Task: In the  document Empathy.rtf Use the tool word Count 'and display word count while typing' Create the translated copy of the document in  'German' Change notification to  None
Action: Mouse moved to (190, 65)
Screenshot: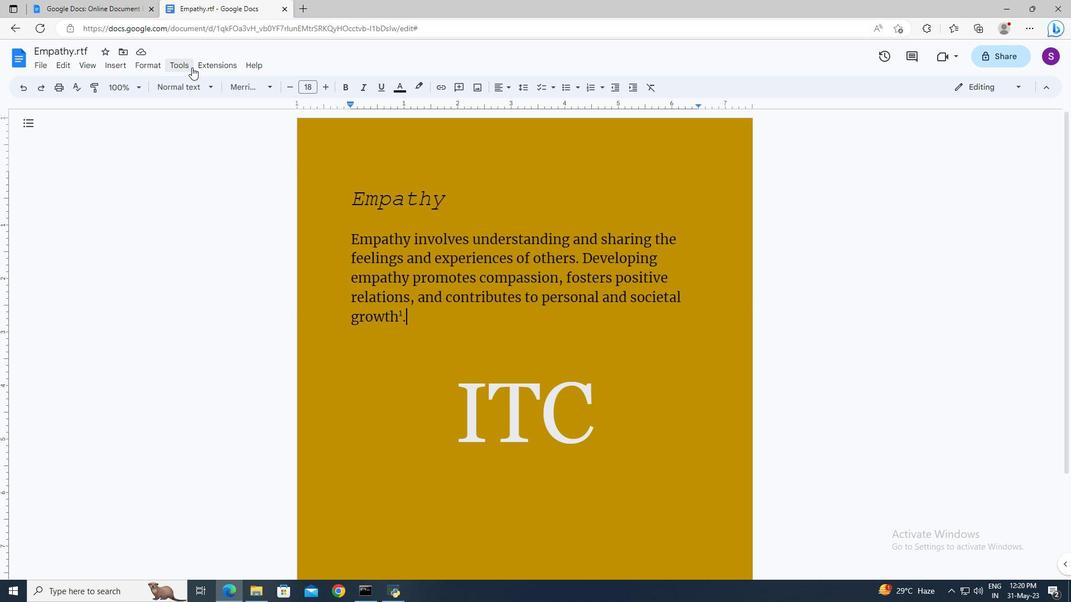 
Action: Mouse pressed left at (190, 65)
Screenshot: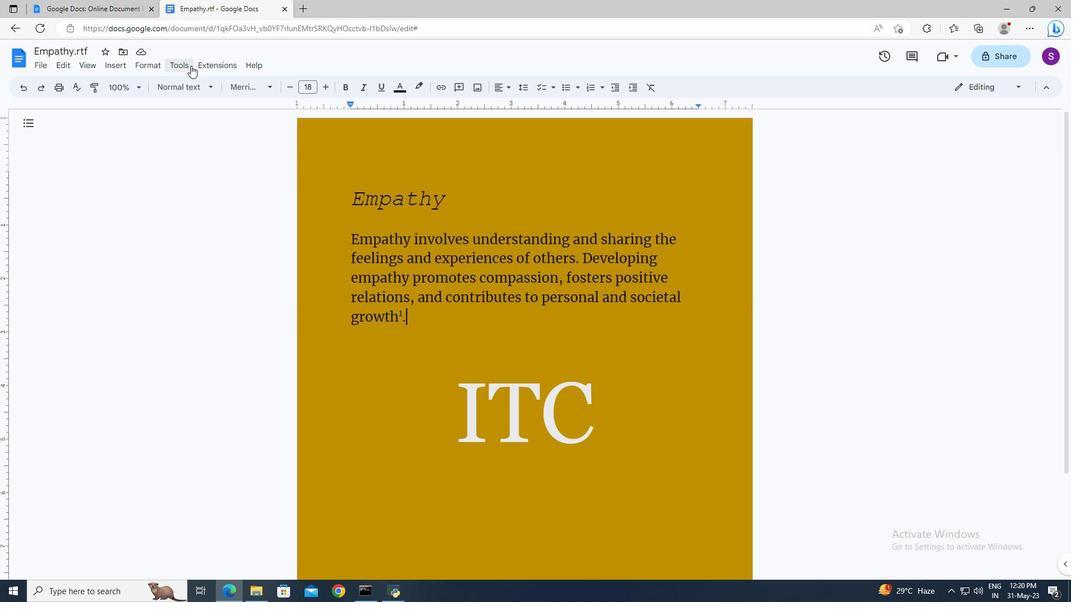 
Action: Mouse moved to (196, 99)
Screenshot: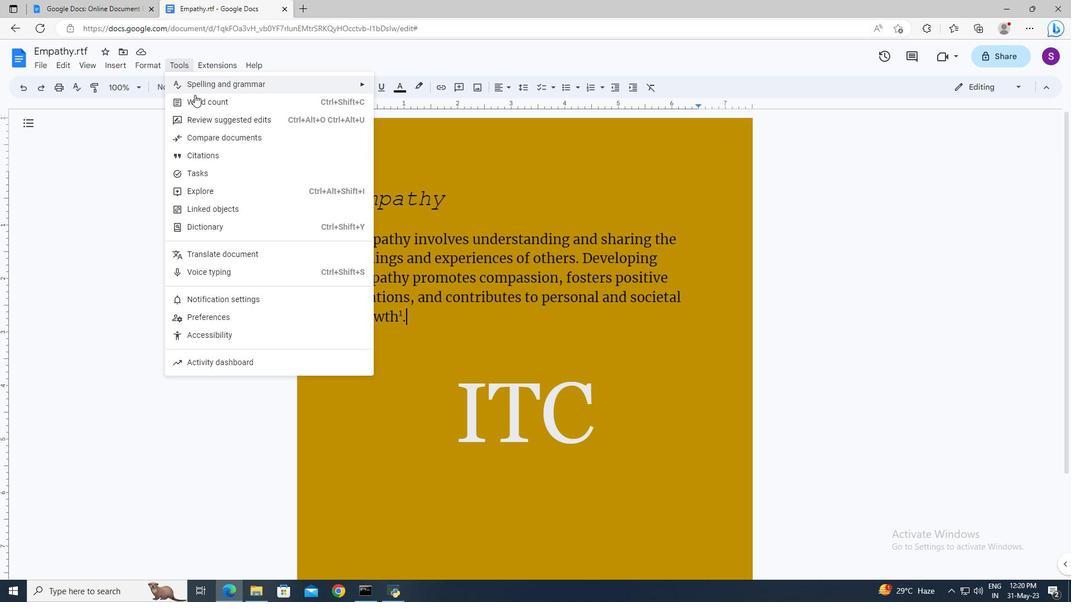 
Action: Mouse pressed left at (196, 99)
Screenshot: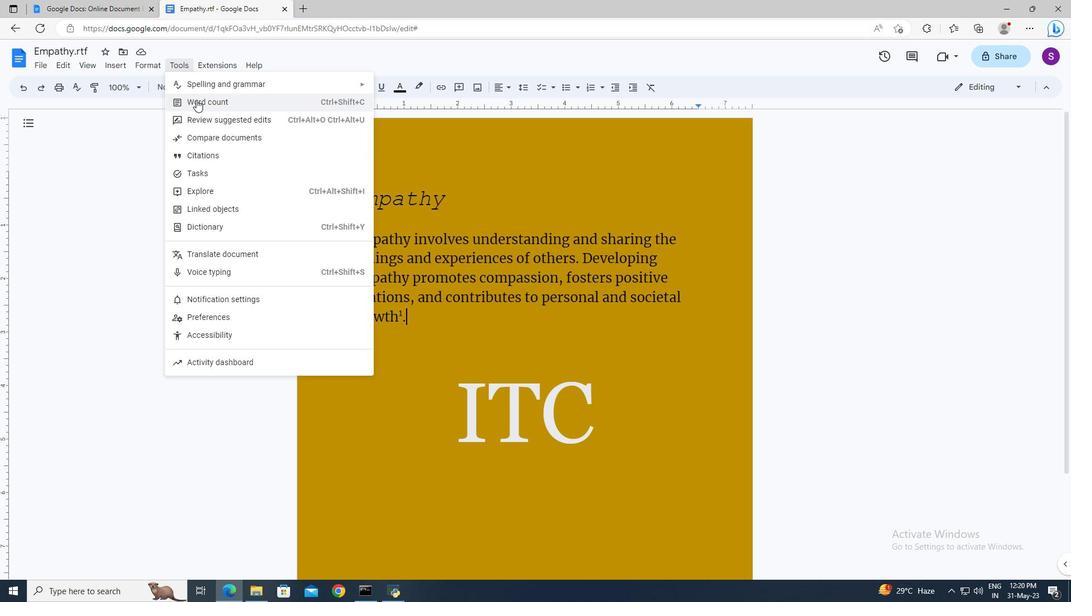 
Action: Mouse moved to (465, 363)
Screenshot: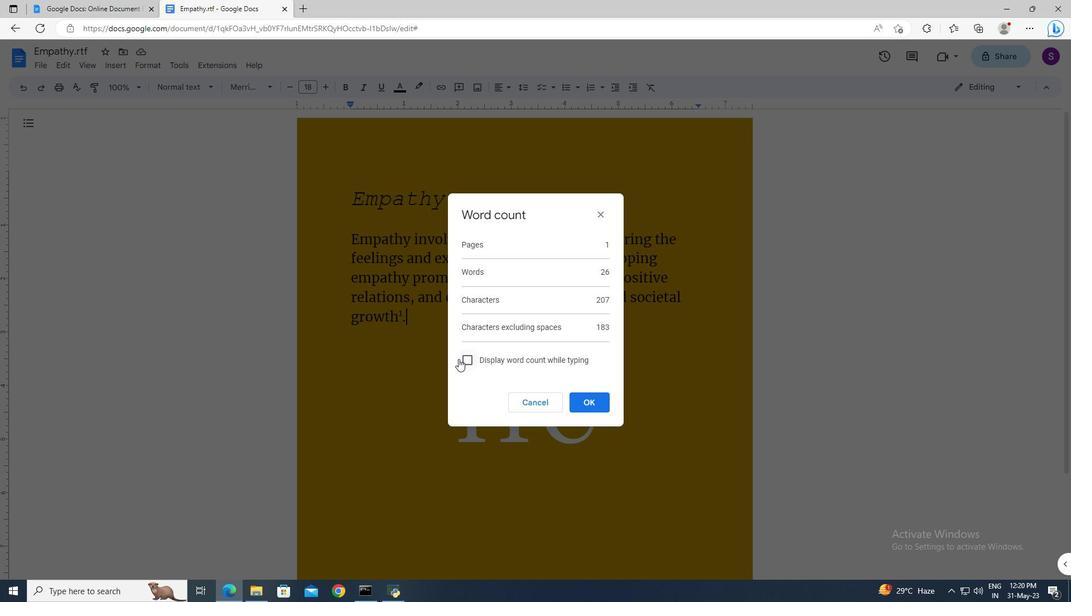 
Action: Mouse pressed left at (465, 363)
Screenshot: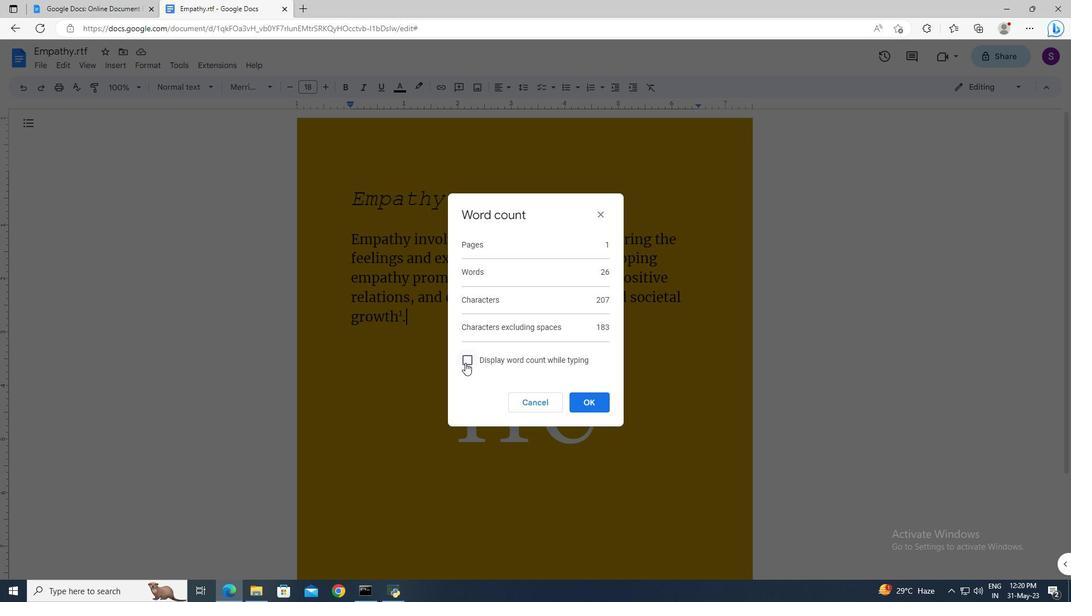 
Action: Mouse moved to (590, 407)
Screenshot: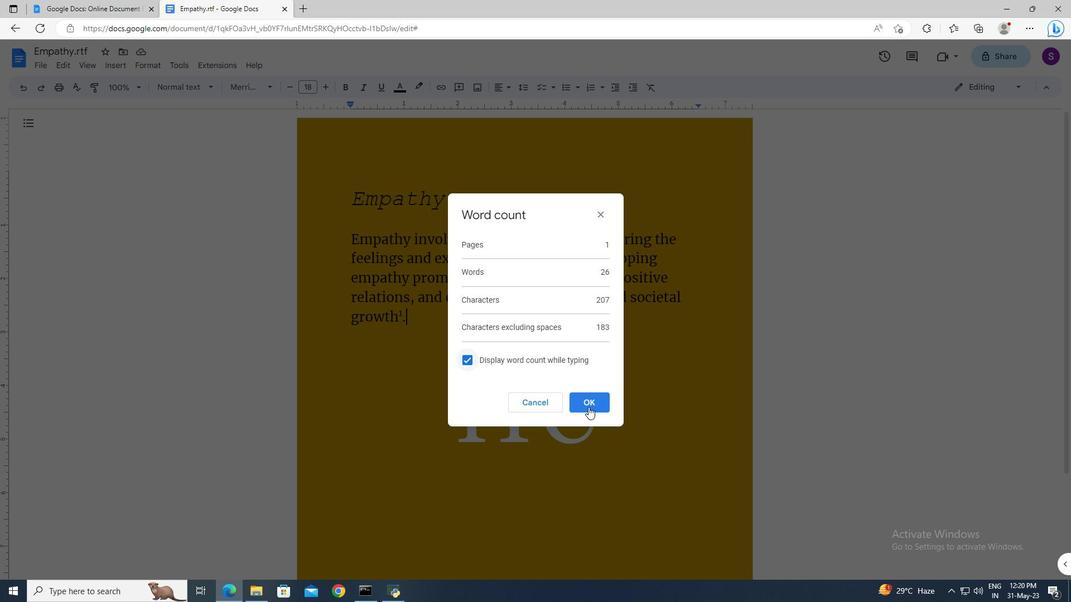 
Action: Mouse pressed left at (590, 407)
Screenshot: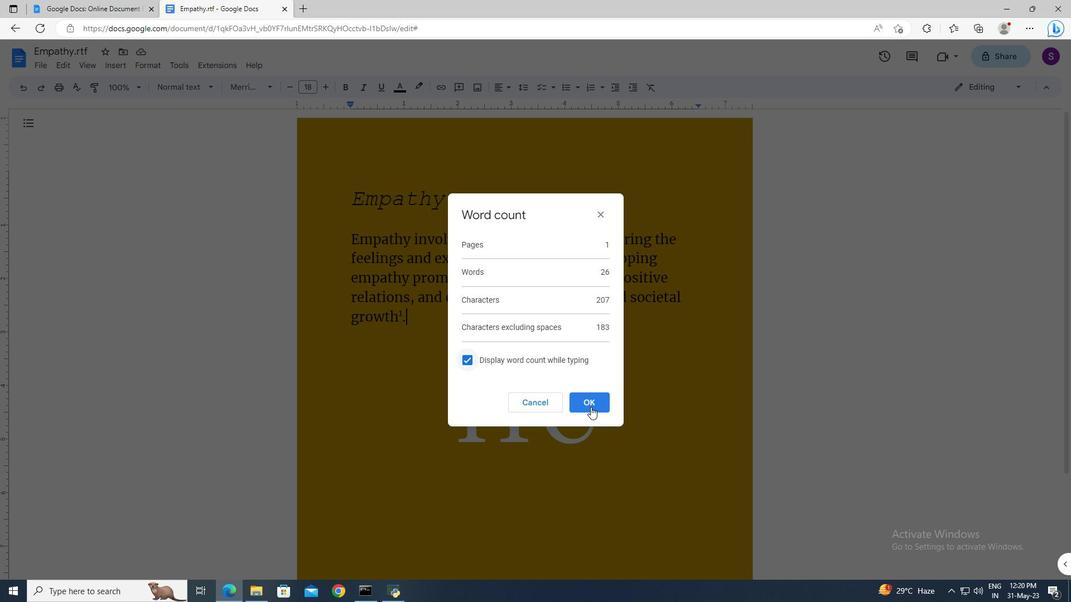 
Action: Mouse moved to (192, 69)
Screenshot: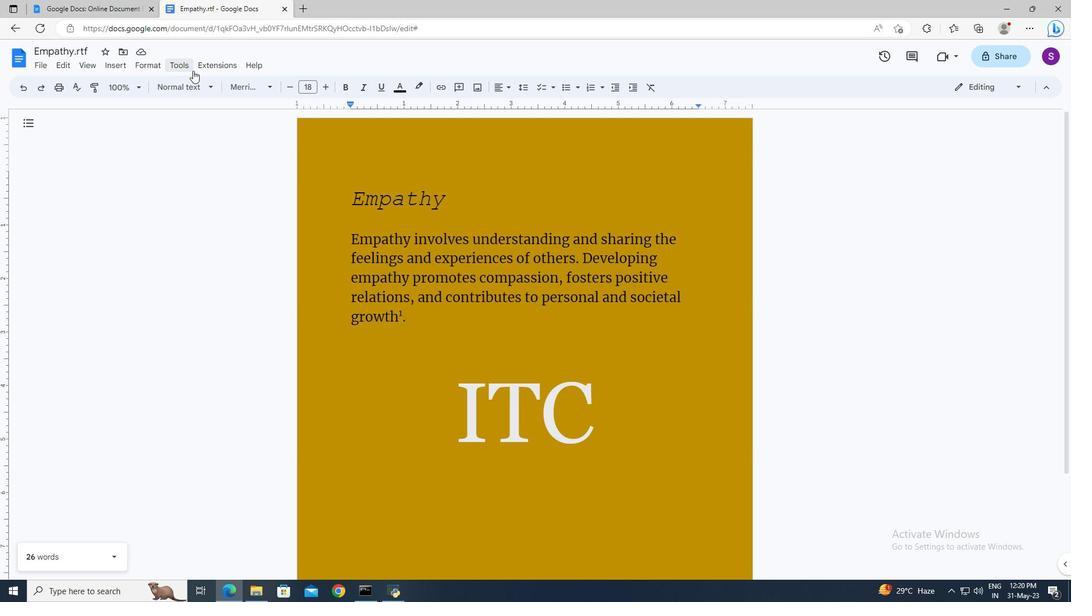 
Action: Mouse pressed left at (192, 69)
Screenshot: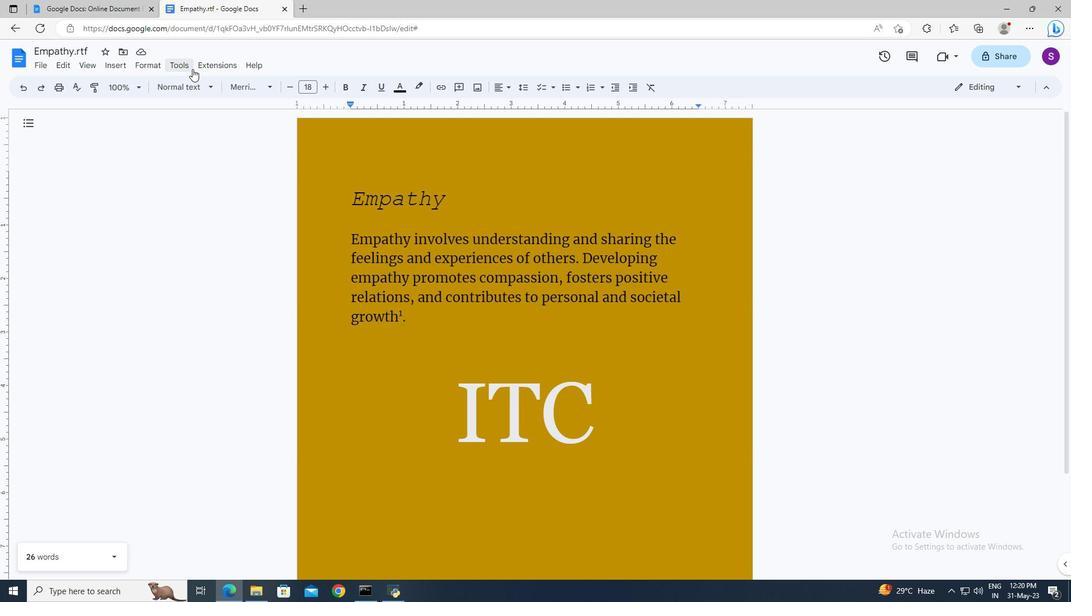 
Action: Mouse moved to (241, 252)
Screenshot: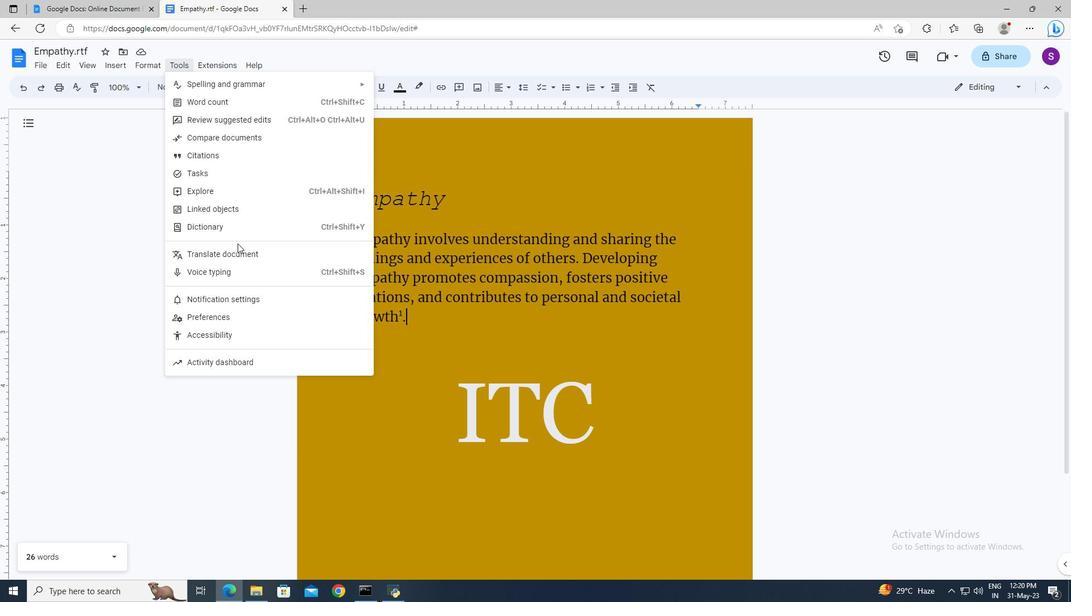 
Action: Mouse pressed left at (241, 252)
Screenshot: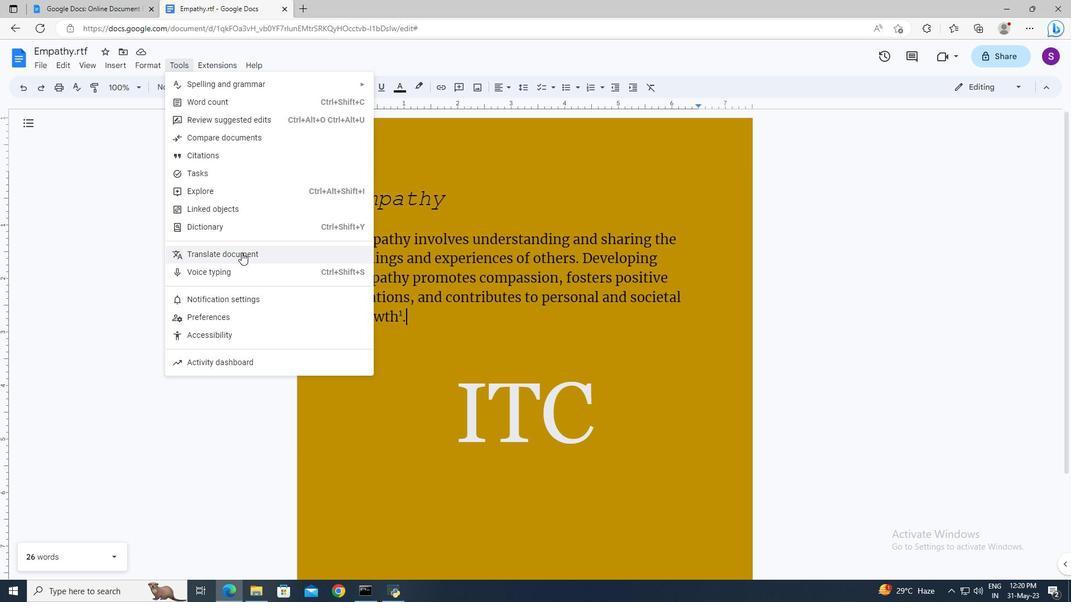
Action: Mouse moved to (525, 330)
Screenshot: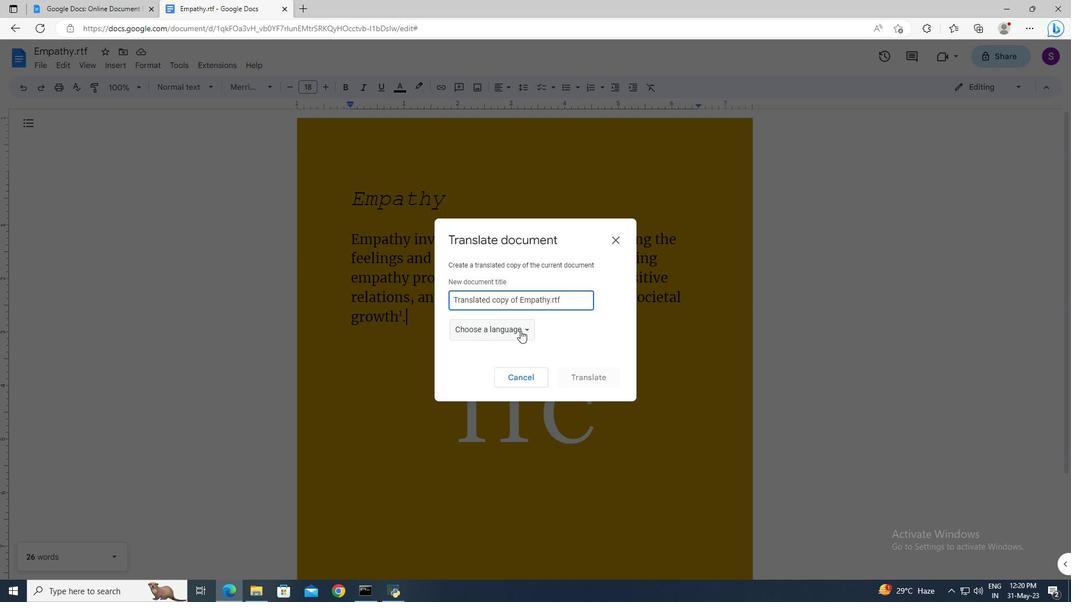 
Action: Mouse pressed left at (525, 330)
Screenshot: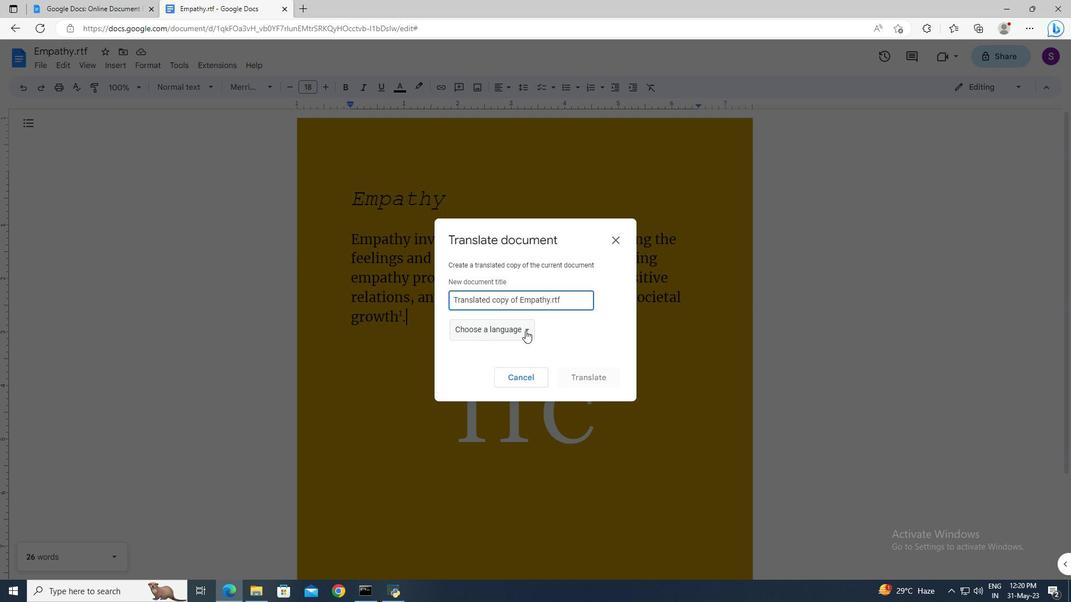 
Action: Mouse moved to (517, 405)
Screenshot: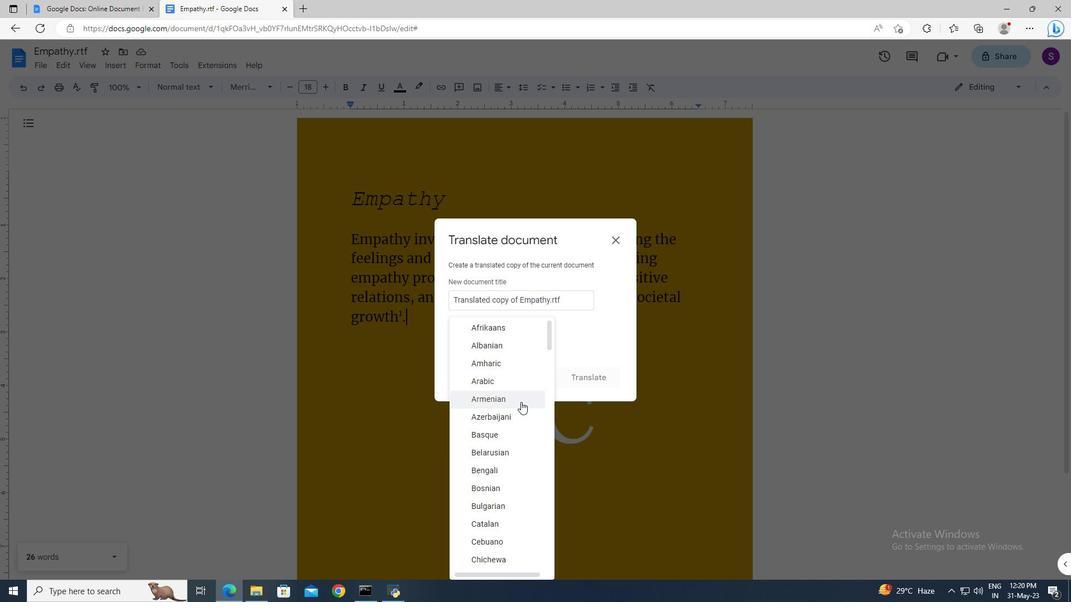 
Action: Mouse scrolled (517, 404) with delta (0, 0)
Screenshot: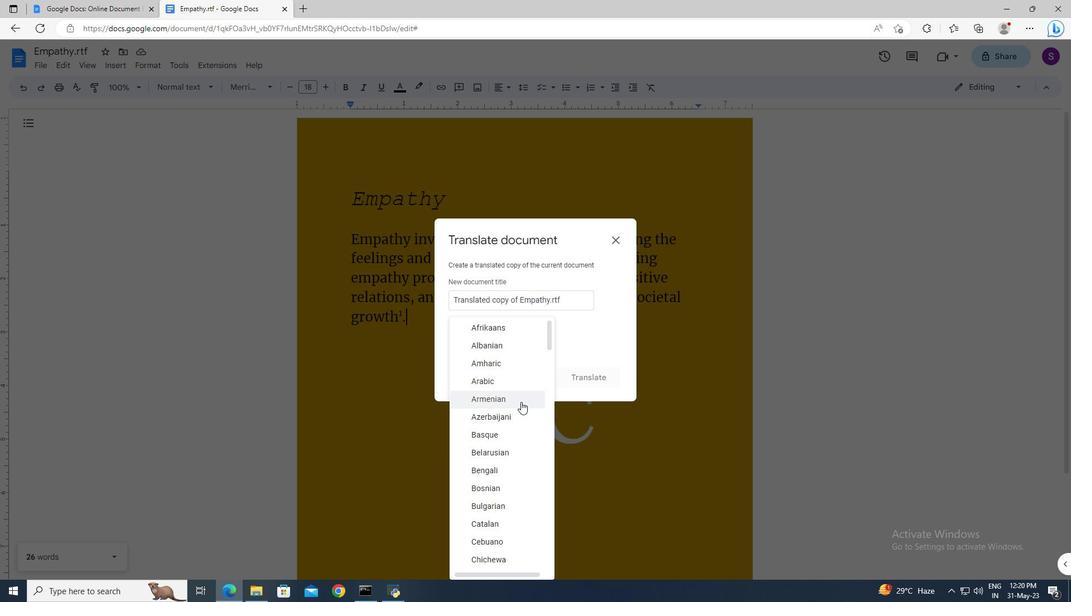 
Action: Mouse scrolled (517, 404) with delta (0, 0)
Screenshot: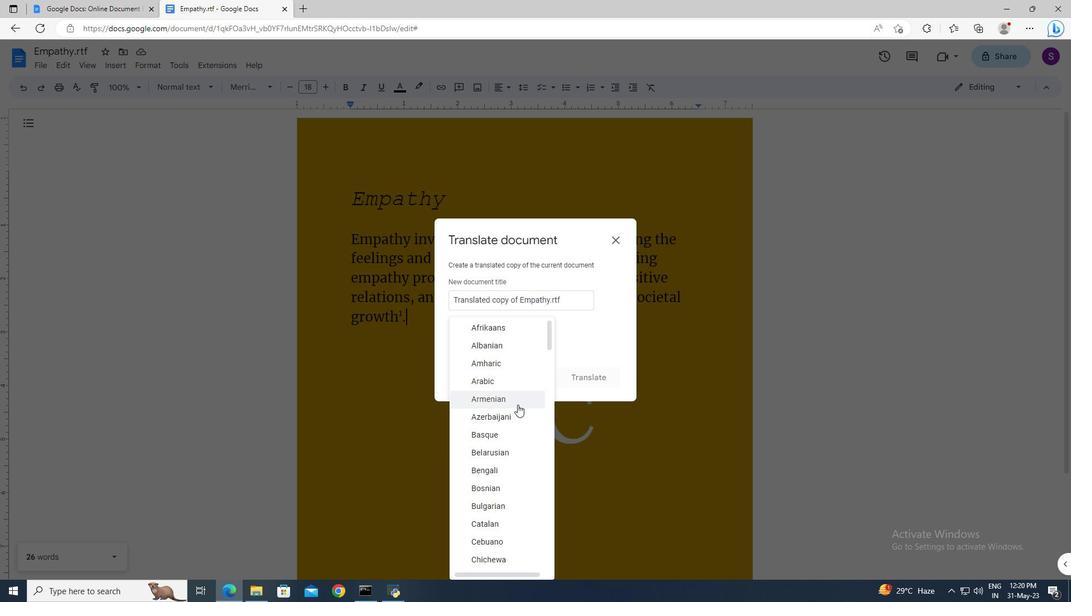 
Action: Mouse scrolled (517, 404) with delta (0, 0)
Screenshot: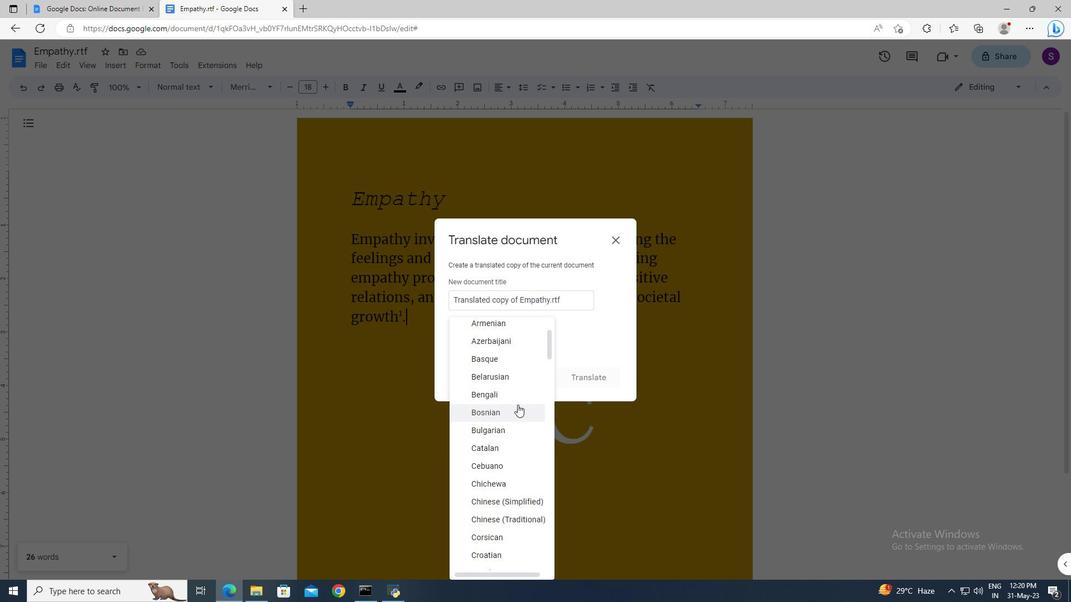 
Action: Mouse scrolled (517, 404) with delta (0, 0)
Screenshot: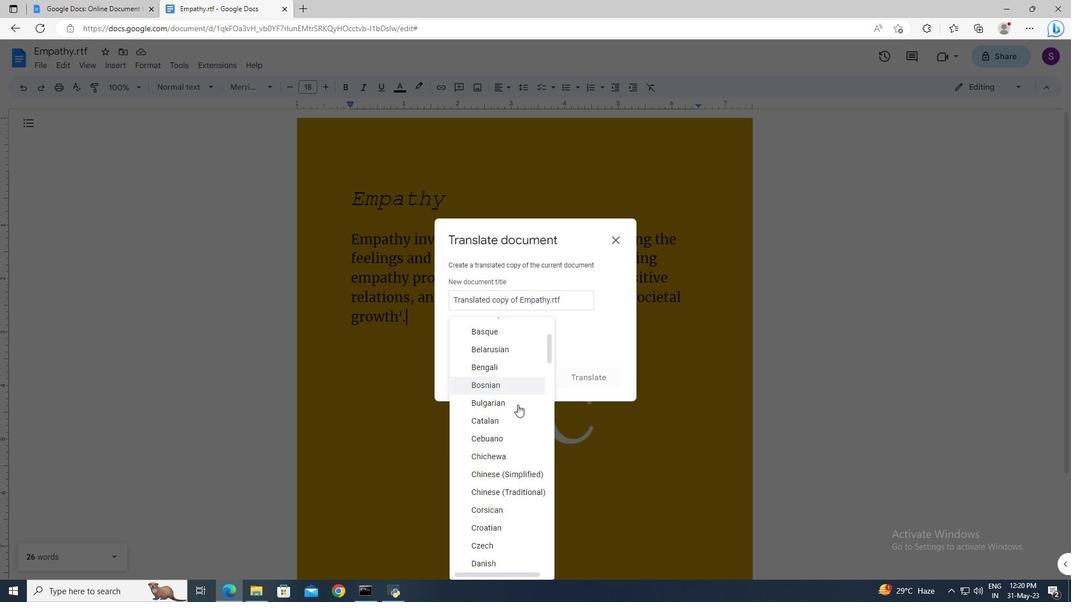 
Action: Mouse scrolled (517, 404) with delta (0, 0)
Screenshot: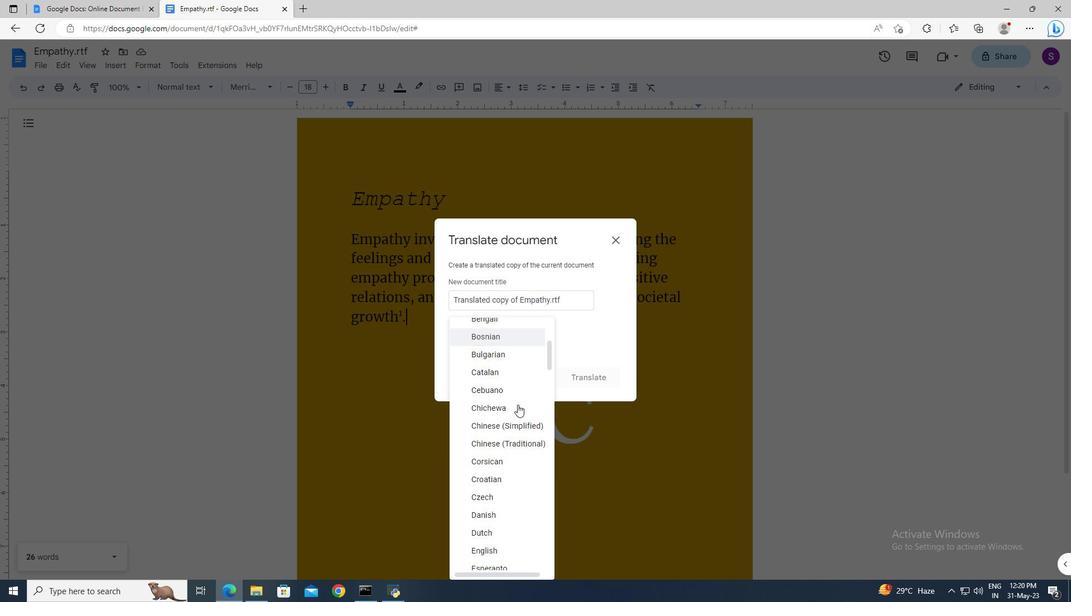 
Action: Mouse scrolled (517, 404) with delta (0, 0)
Screenshot: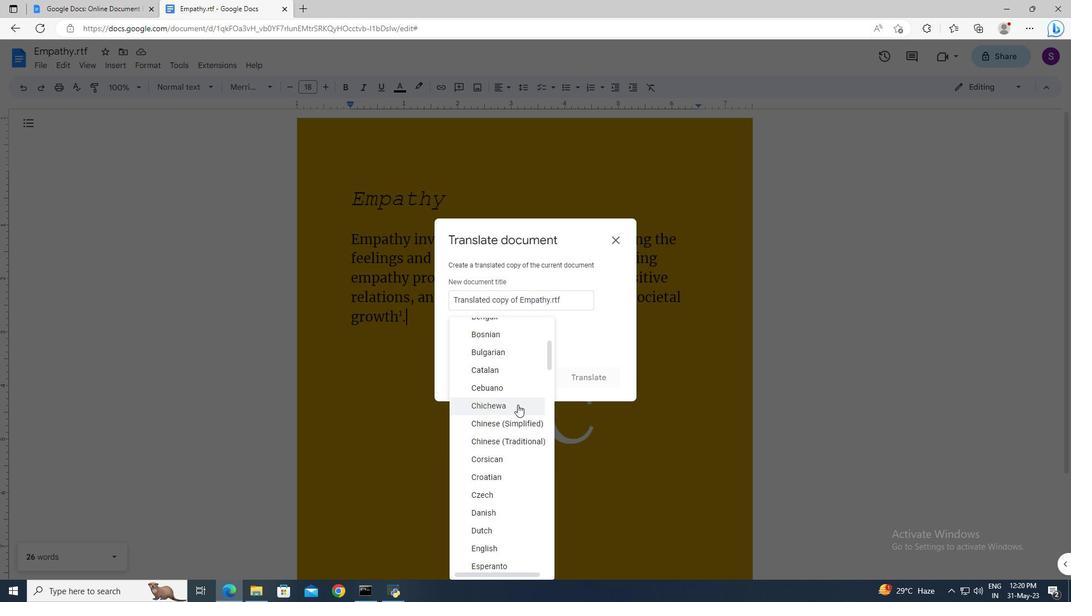 
Action: Mouse scrolled (517, 404) with delta (0, 0)
Screenshot: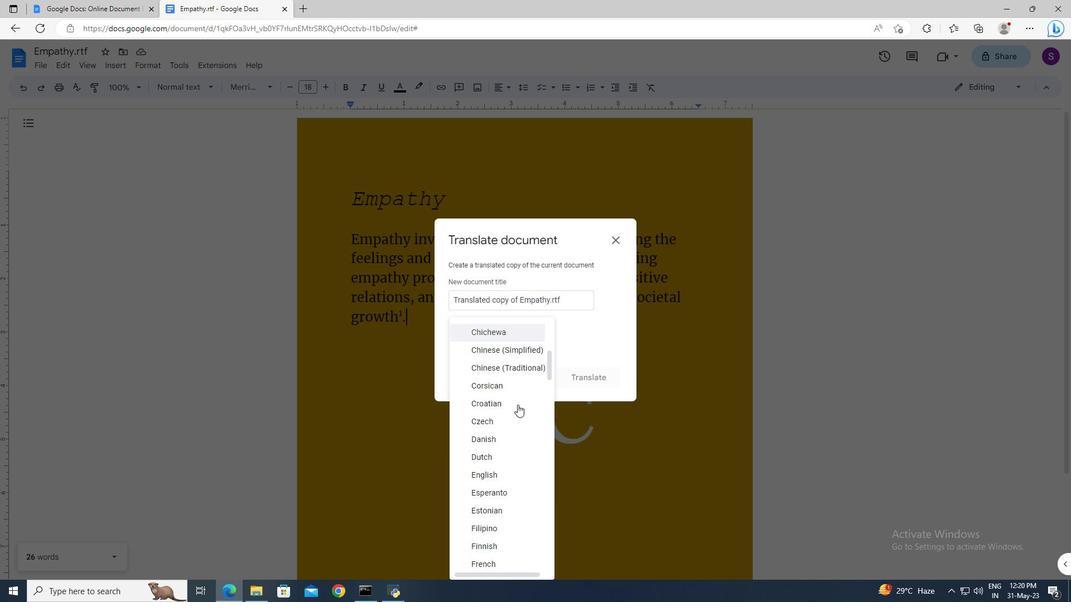 
Action: Mouse scrolled (517, 404) with delta (0, 0)
Screenshot: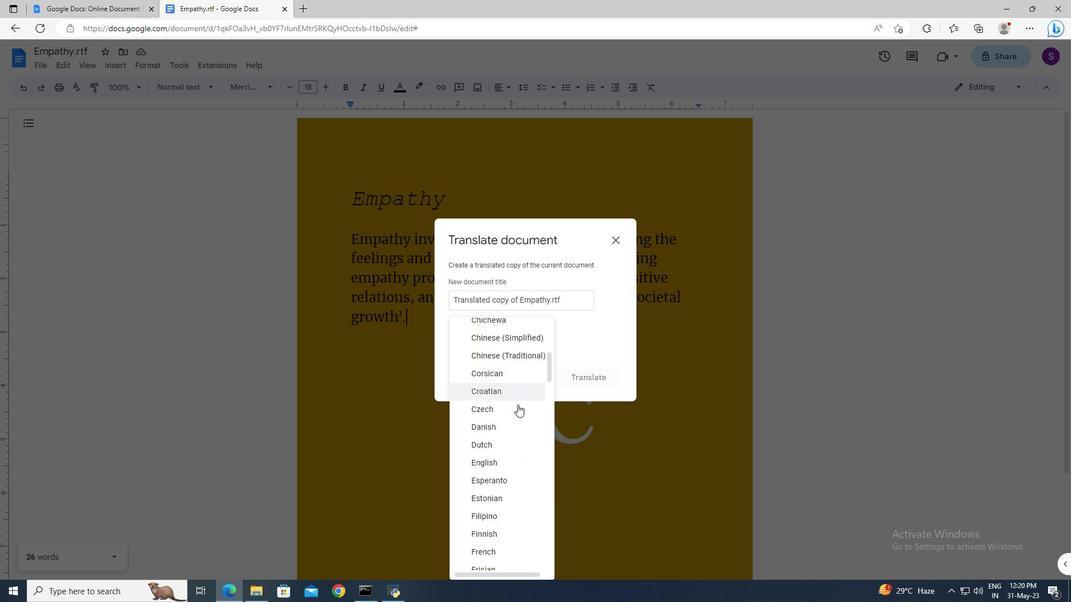 
Action: Mouse scrolled (517, 404) with delta (0, 0)
Screenshot: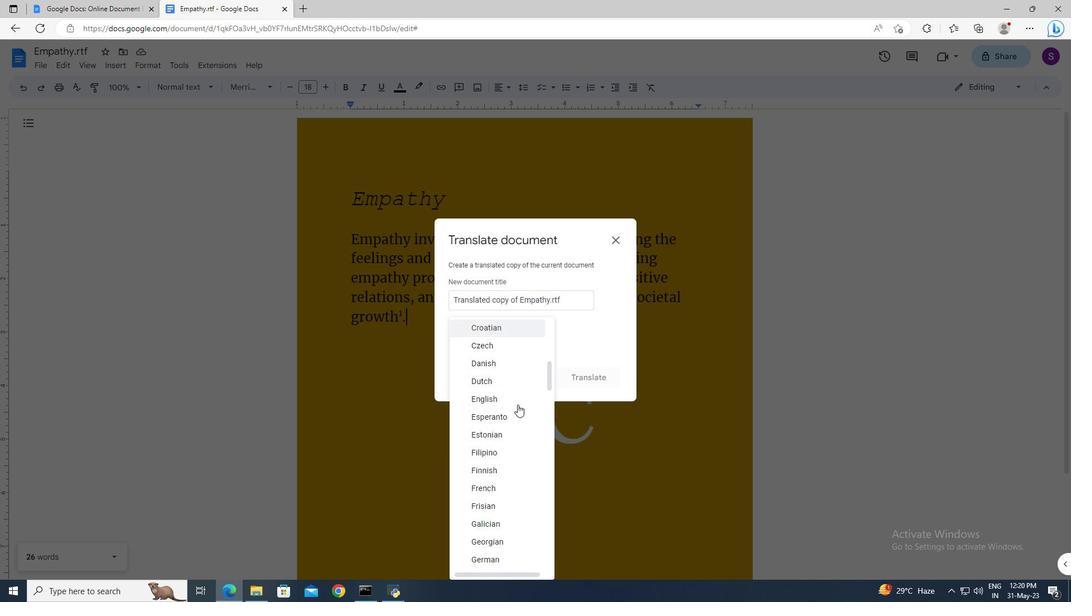 
Action: Mouse scrolled (517, 404) with delta (0, 0)
Screenshot: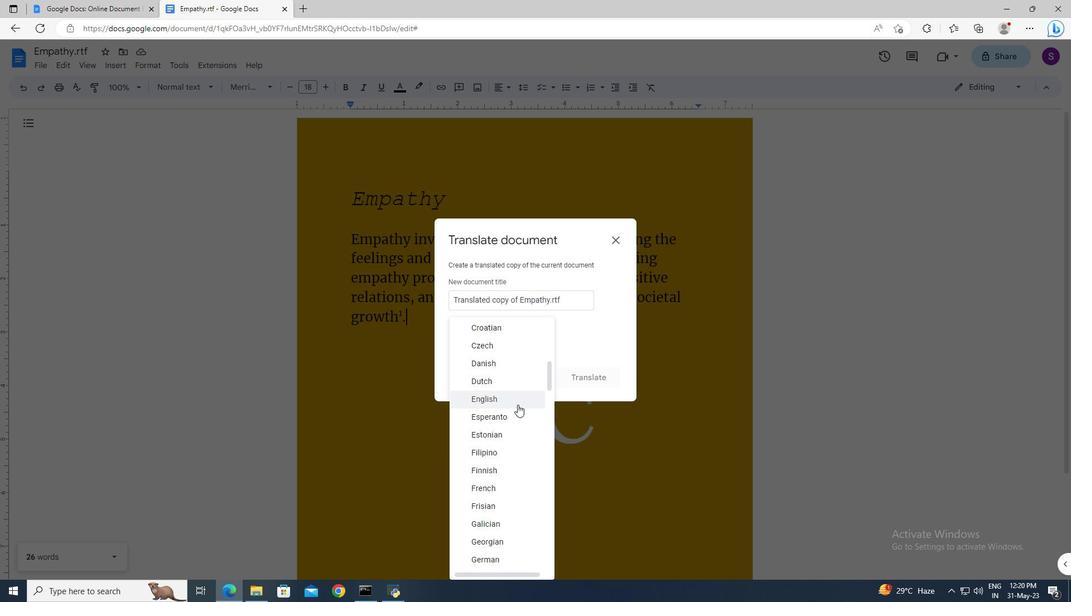 
Action: Mouse moved to (490, 482)
Screenshot: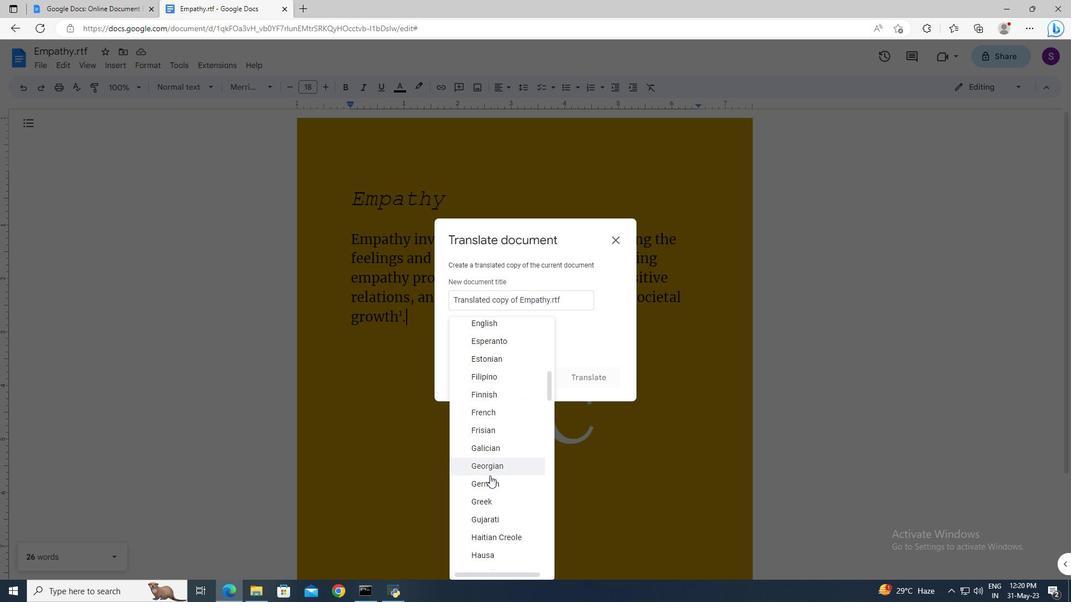 
Action: Mouse pressed left at (490, 482)
Screenshot: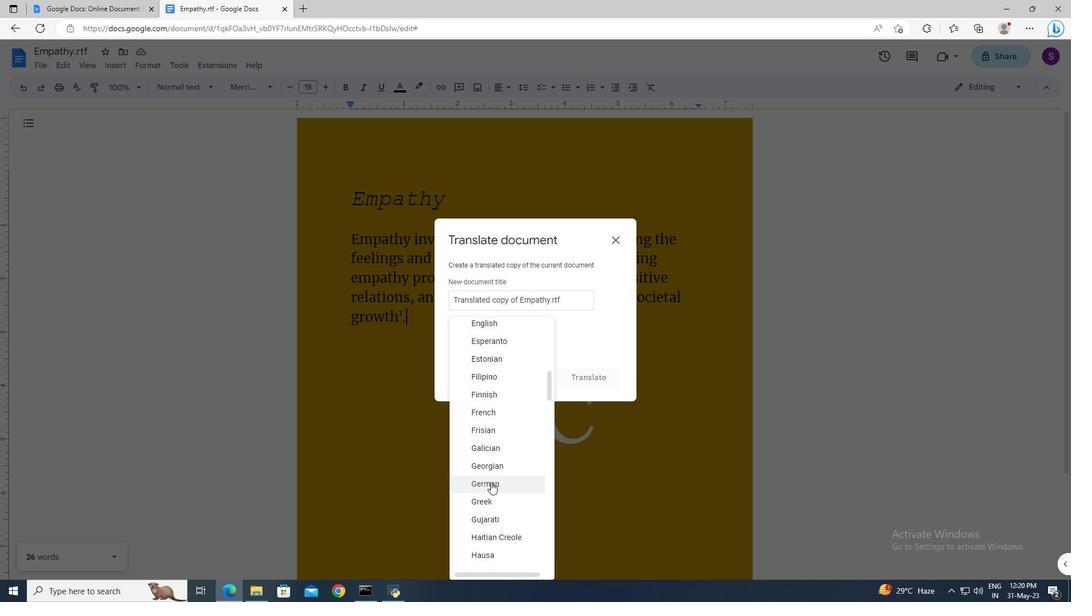 
Action: Mouse moved to (577, 384)
Screenshot: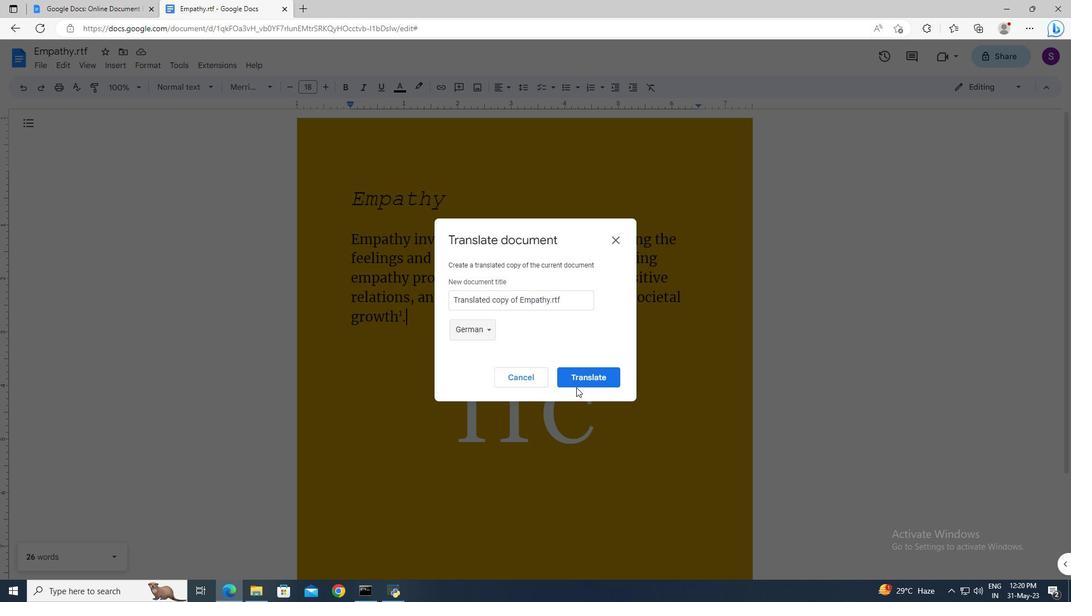 
Action: Mouse pressed left at (577, 384)
Screenshot: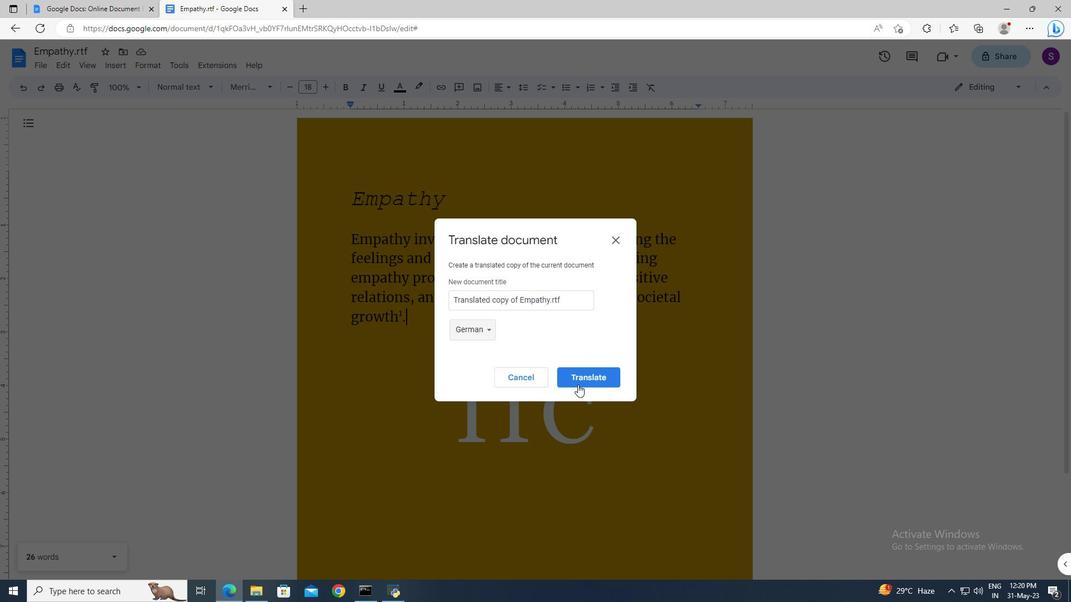 
Action: Mouse moved to (271, 0)
Screenshot: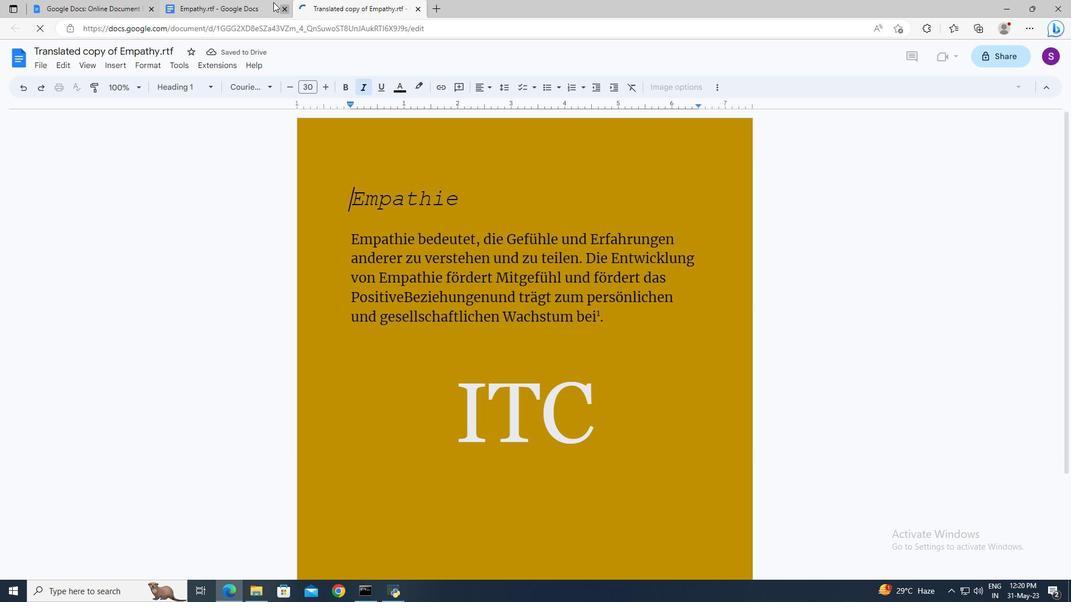 
Action: Mouse pressed left at (271, 0)
Screenshot: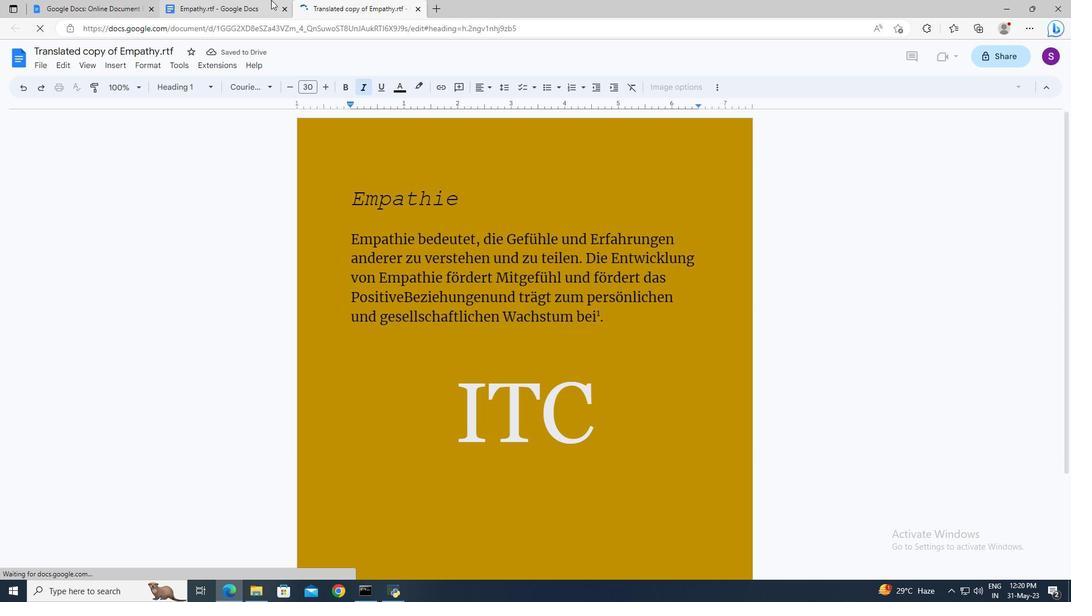 
Action: Mouse moved to (181, 64)
Screenshot: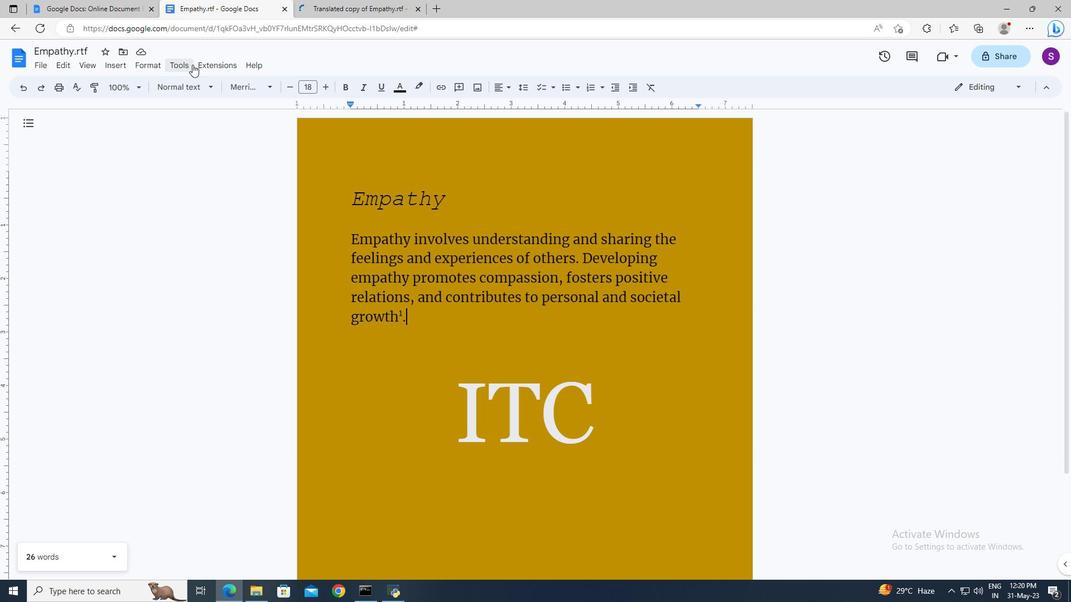 
Action: Mouse pressed left at (181, 64)
Screenshot: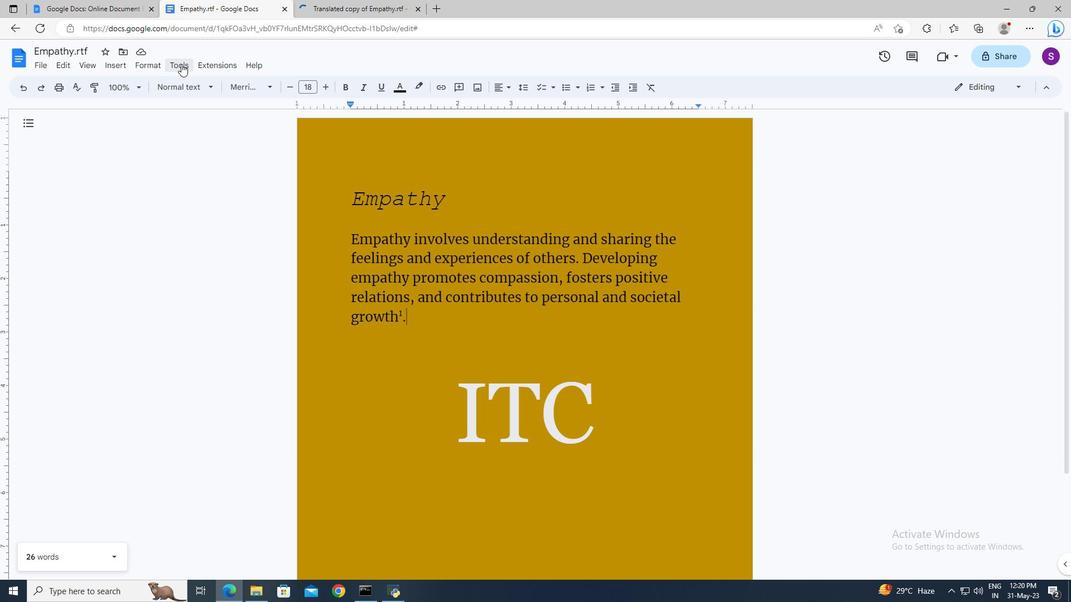 
Action: Mouse moved to (229, 299)
Screenshot: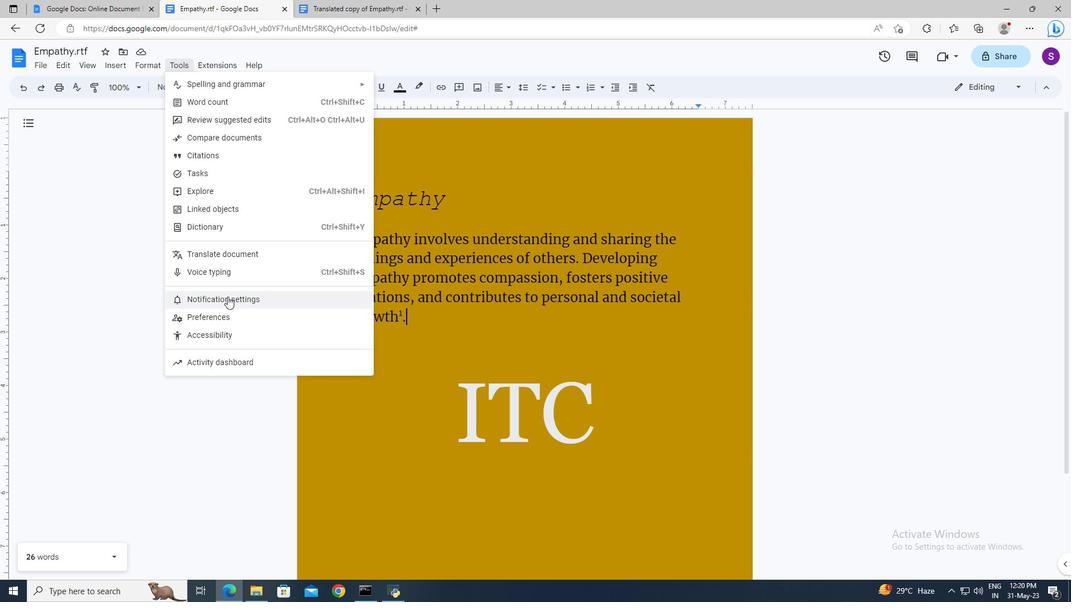 
Action: Mouse pressed left at (229, 299)
Screenshot: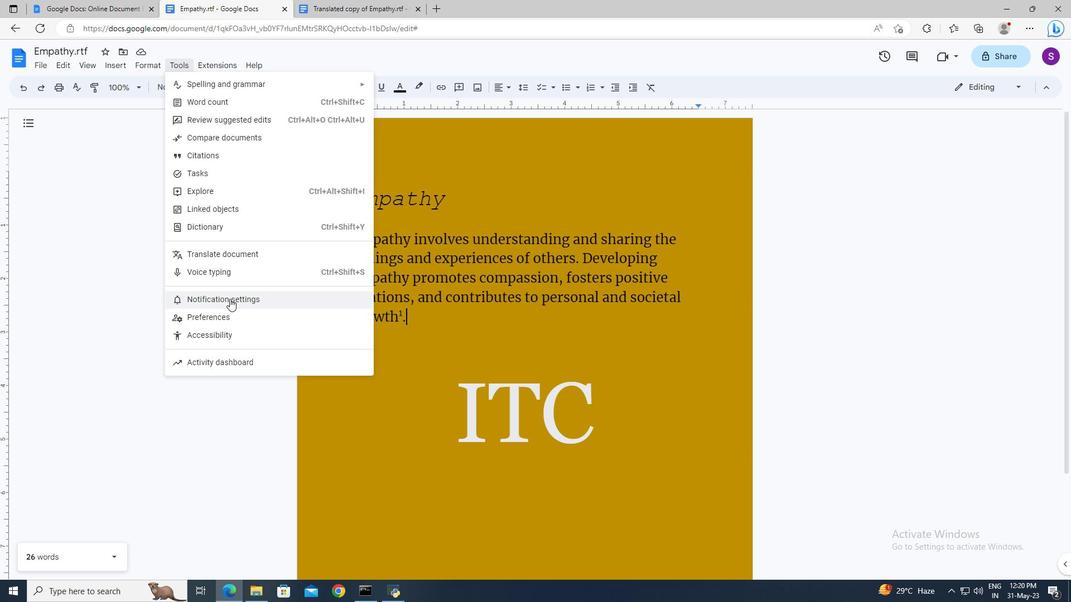 
Action: Mouse moved to (441, 300)
Screenshot: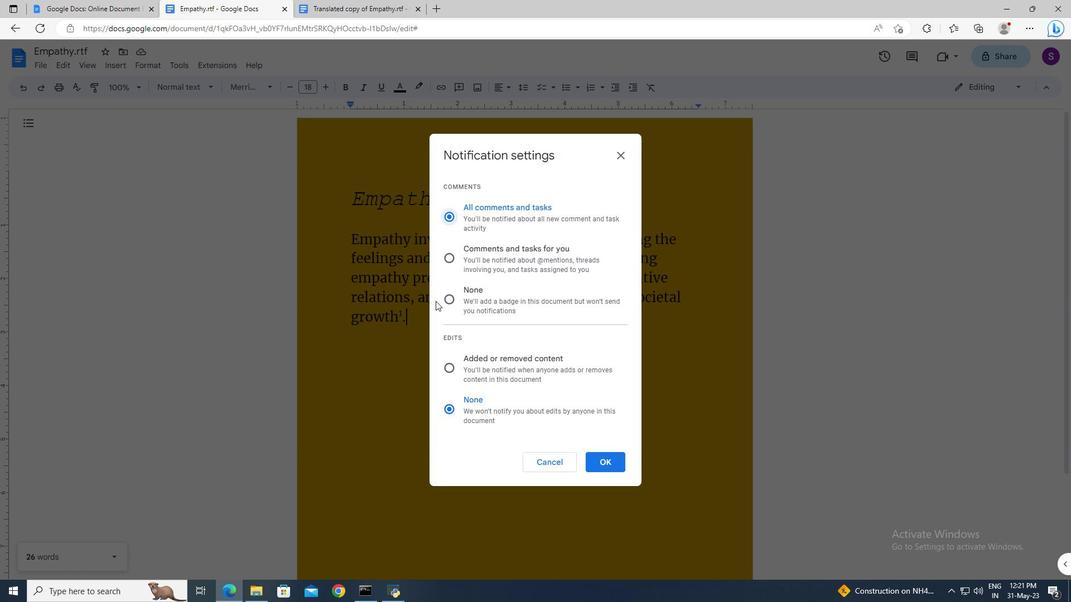 
Action: Mouse pressed left at (441, 300)
Screenshot: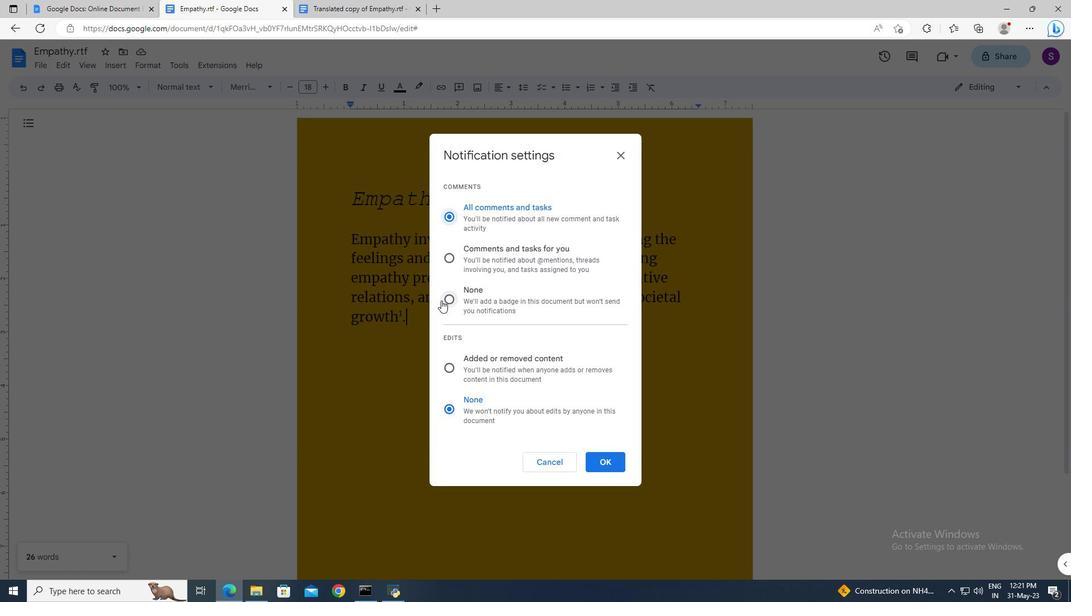 
Action: Mouse moved to (617, 465)
Screenshot: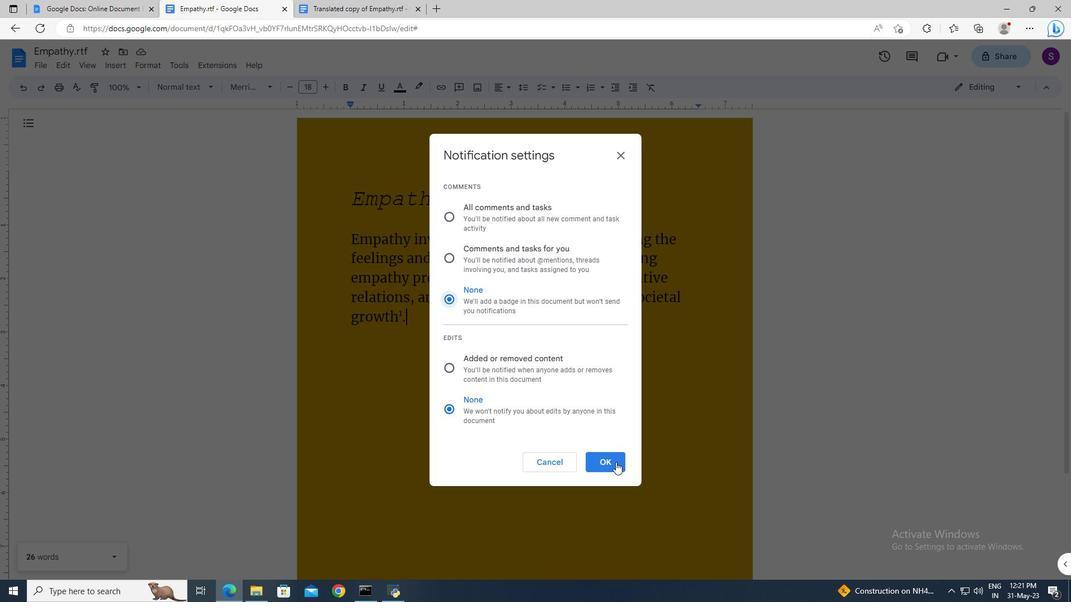 
Action: Mouse pressed left at (617, 465)
Screenshot: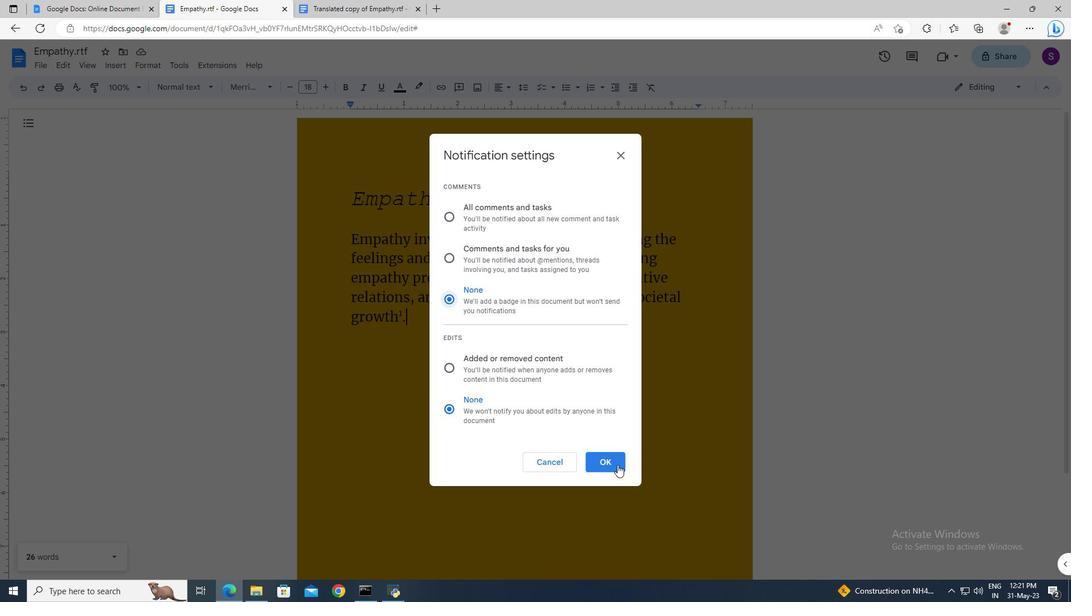 
Action: Mouse moved to (609, 450)
Screenshot: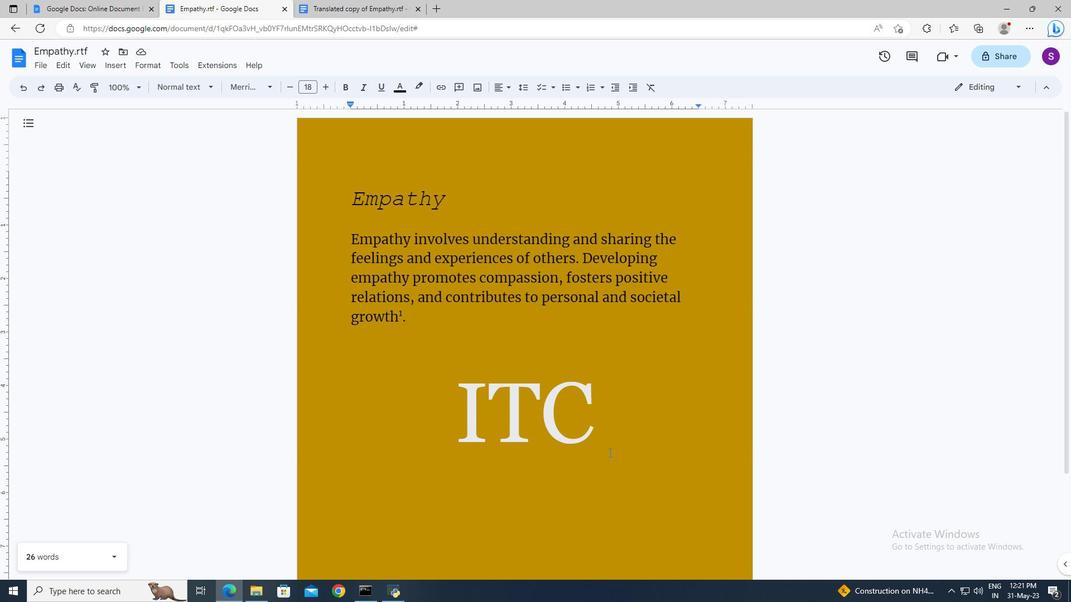
